 Task: Add an event with the title Casual Staff Training: Time Management, date '2023/11/24', time 8:00 AM to 10:00 AM, logged in from the account softage.10@softage.netand send the event invitation to softage.8@softage.net and softage.1@softage.net. Set a reminder for the event At time of event
Action: Mouse moved to (96, 121)
Screenshot: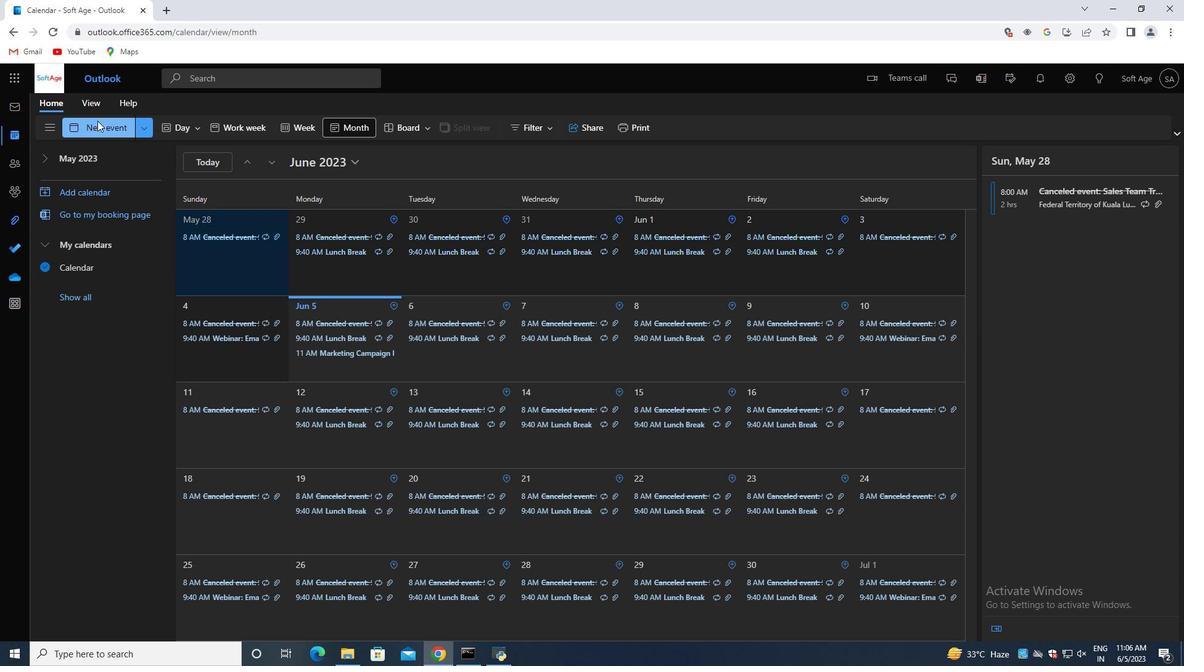 
Action: Mouse pressed left at (96, 121)
Screenshot: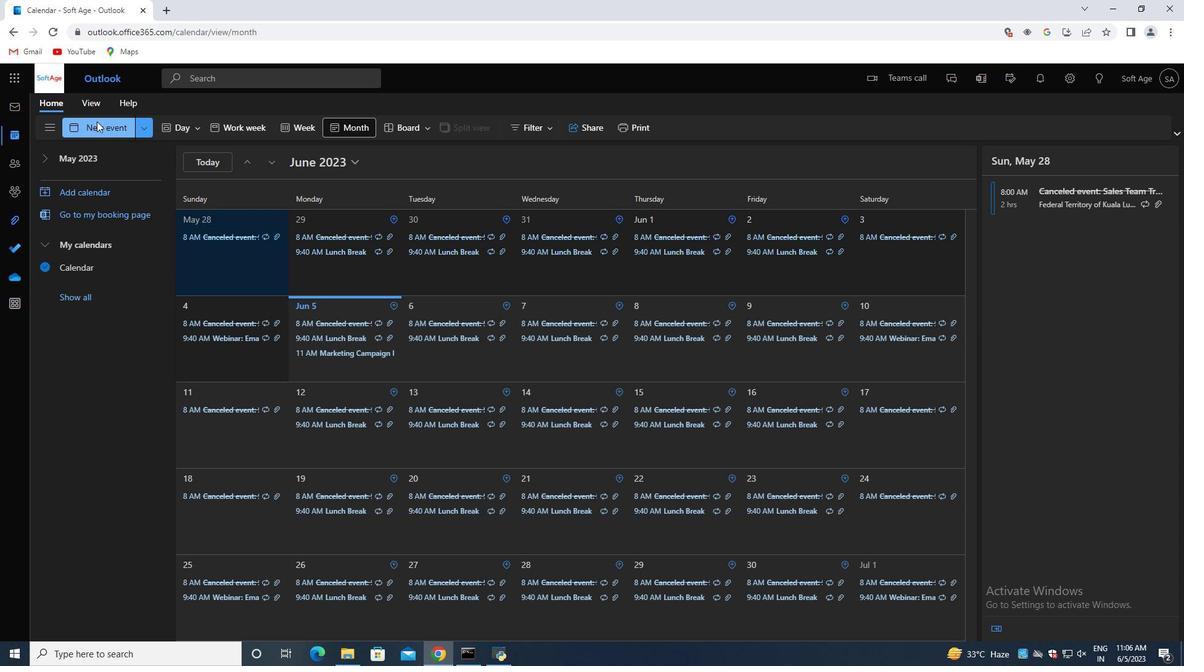
Action: Mouse moved to (344, 204)
Screenshot: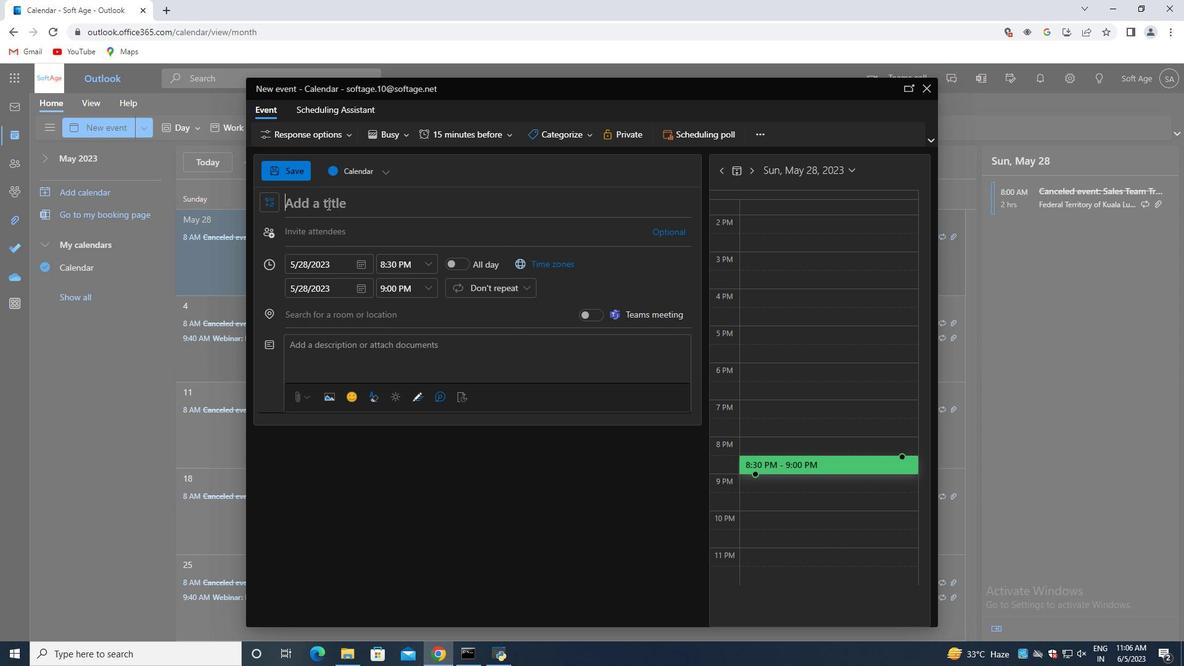 
Action: Mouse pressed left at (344, 204)
Screenshot: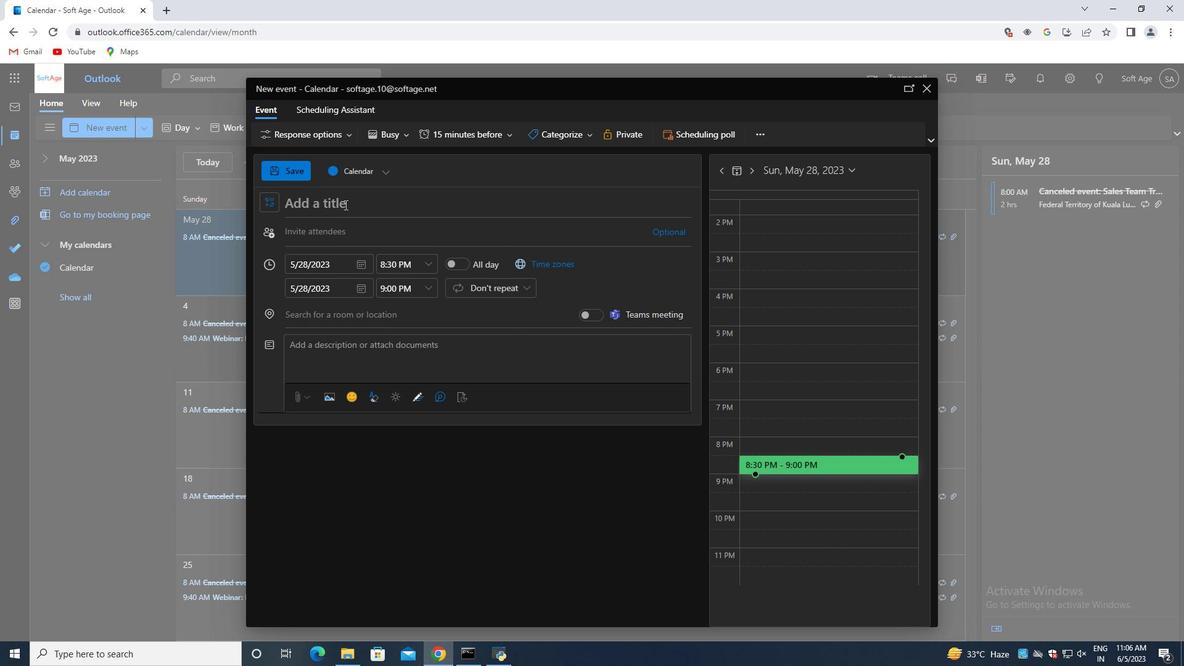 
Action: Key pressed <Key.shift>Cau<Key.backspace>sual<Key.space>staff<Key.space><Key.shift>Training<Key.shift_r>:<Key.space><Key.shift>Time<Key.space><Key.shift>Management
Screenshot: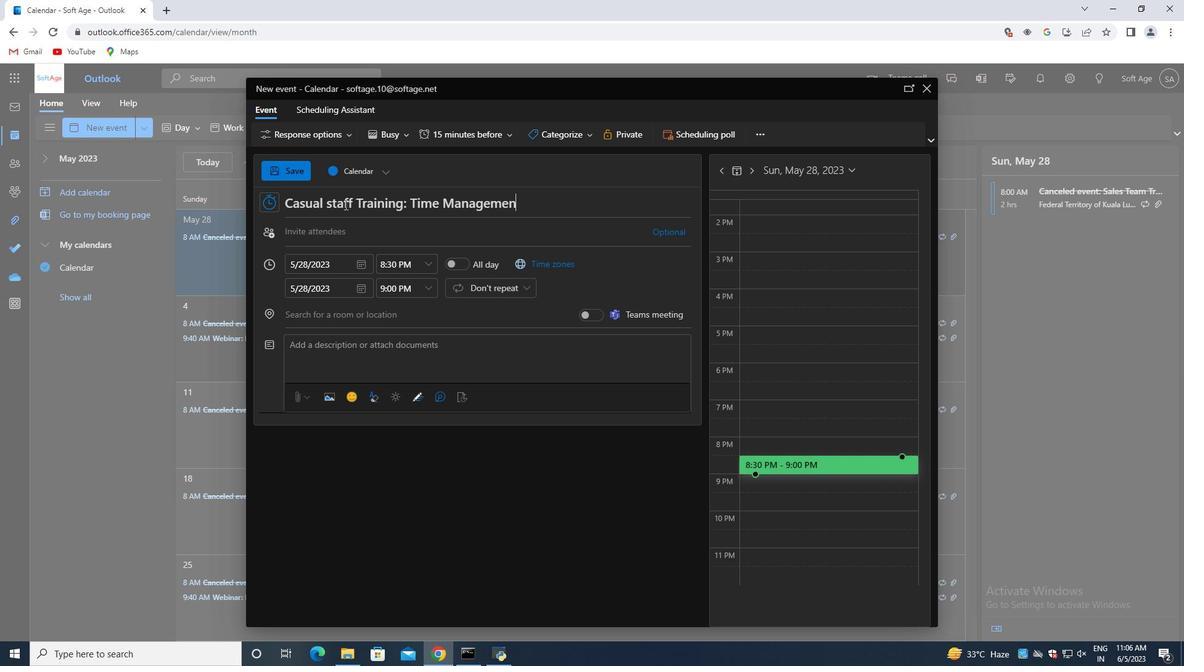 
Action: Mouse moved to (360, 263)
Screenshot: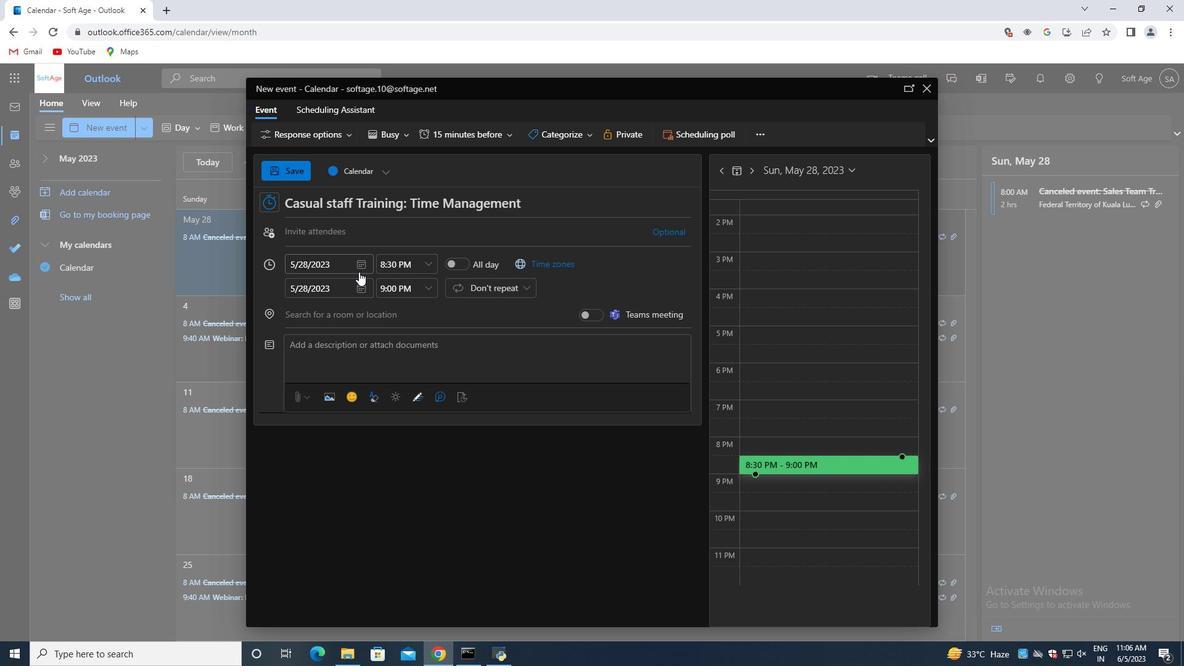 
Action: Mouse pressed left at (360, 263)
Screenshot: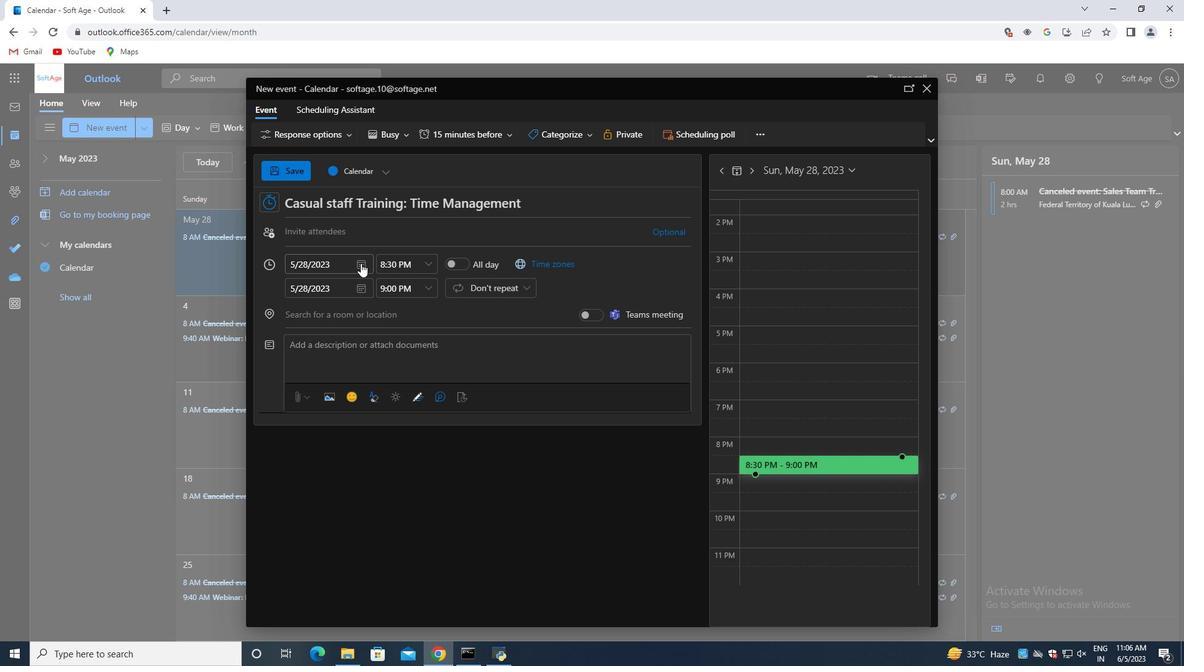
Action: Mouse moved to (407, 284)
Screenshot: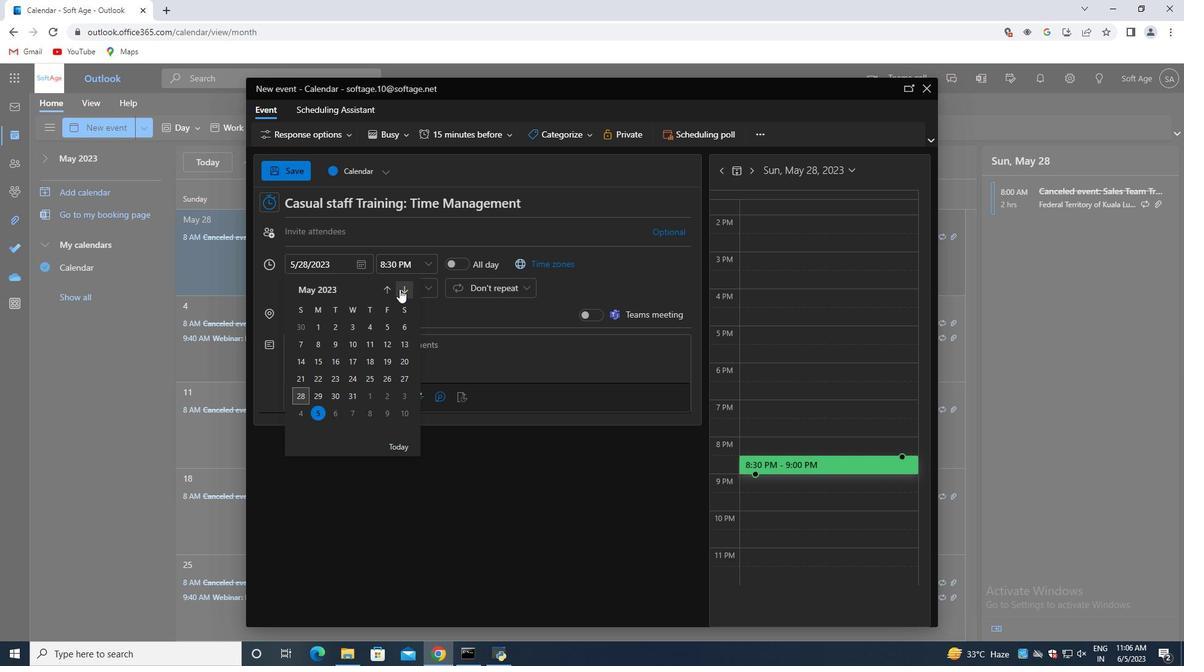 
Action: Mouse pressed left at (407, 284)
Screenshot: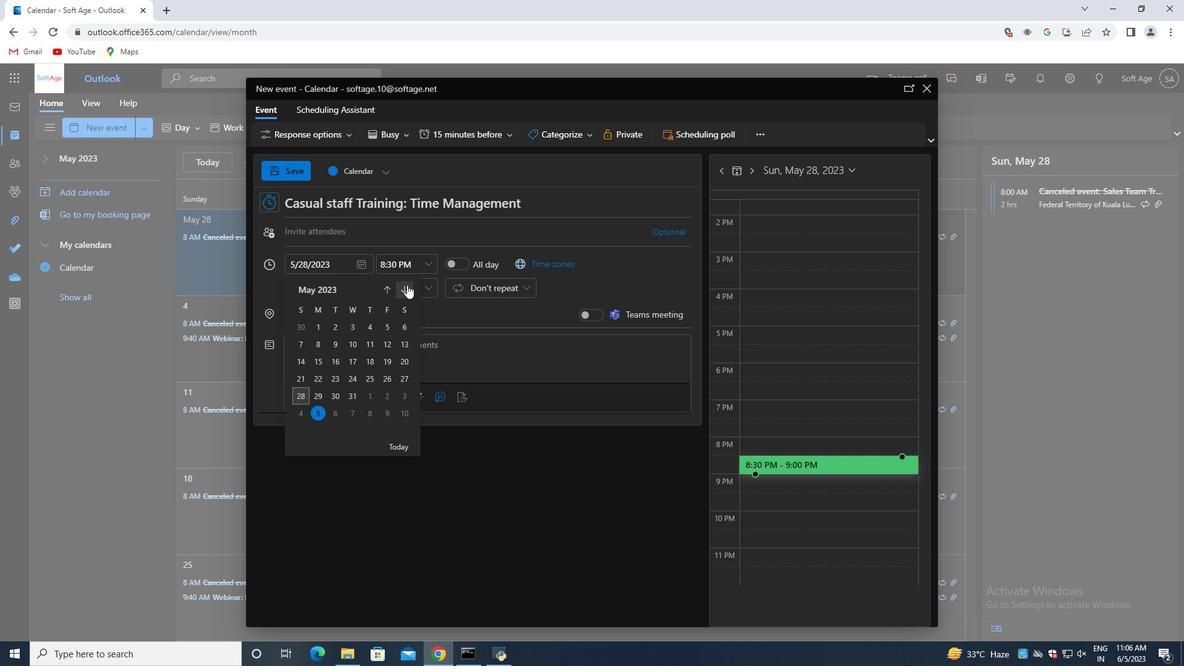 
Action: Mouse pressed left at (407, 284)
Screenshot: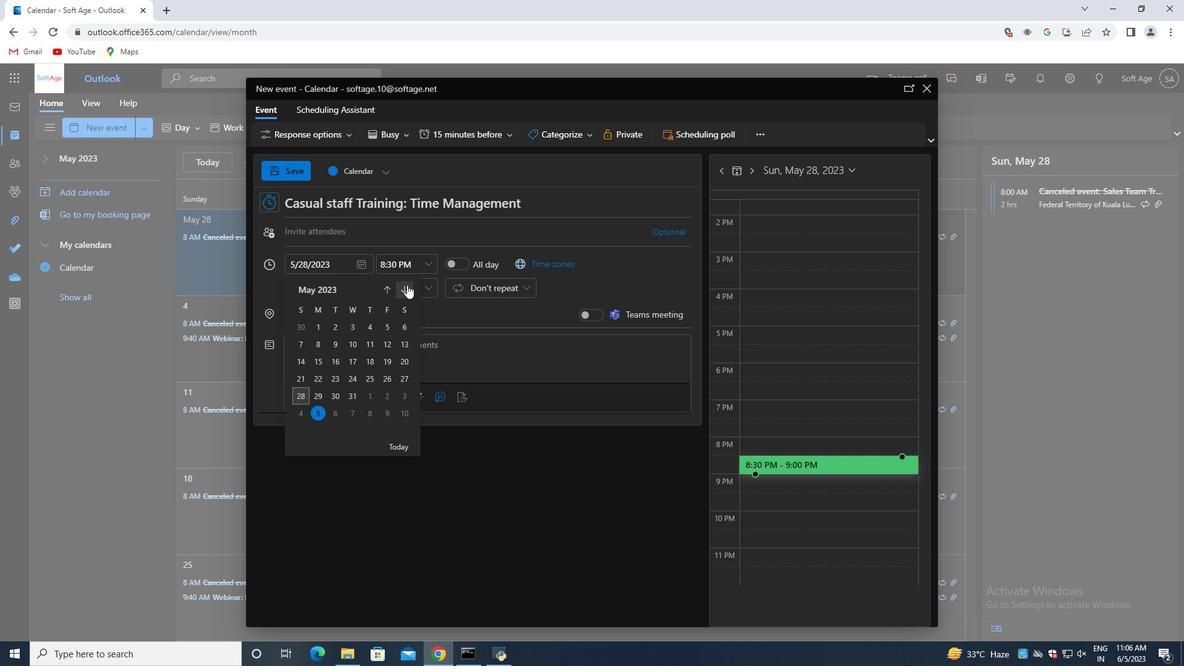 
Action: Mouse pressed left at (407, 284)
Screenshot: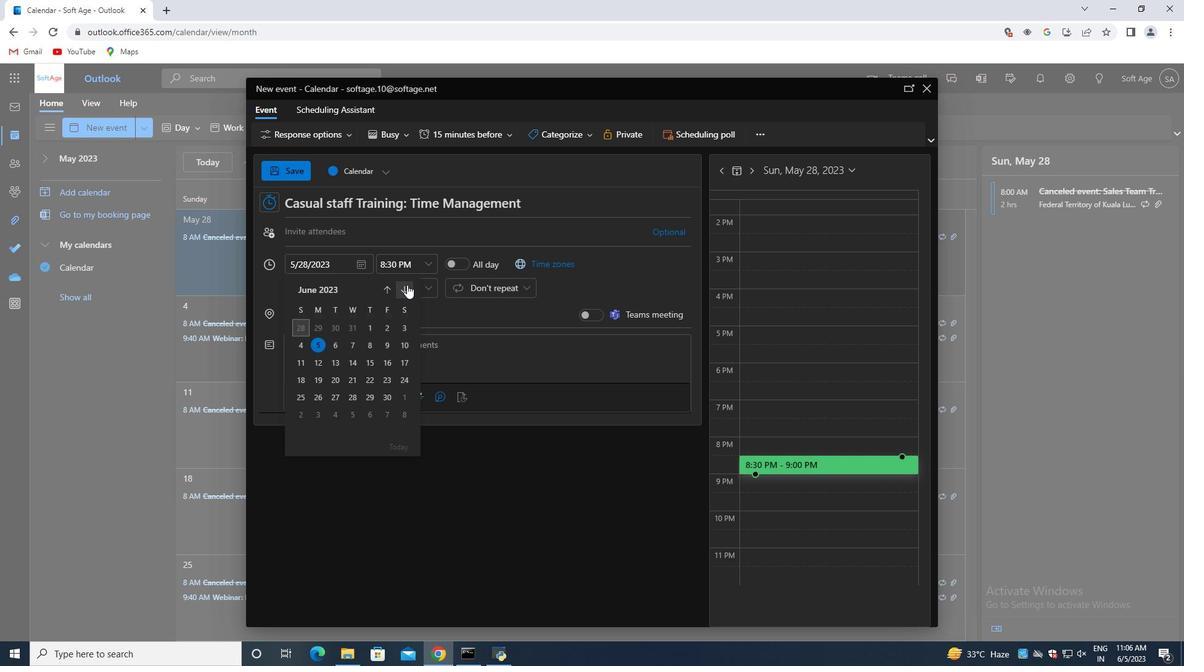 
Action: Mouse pressed left at (407, 284)
Screenshot: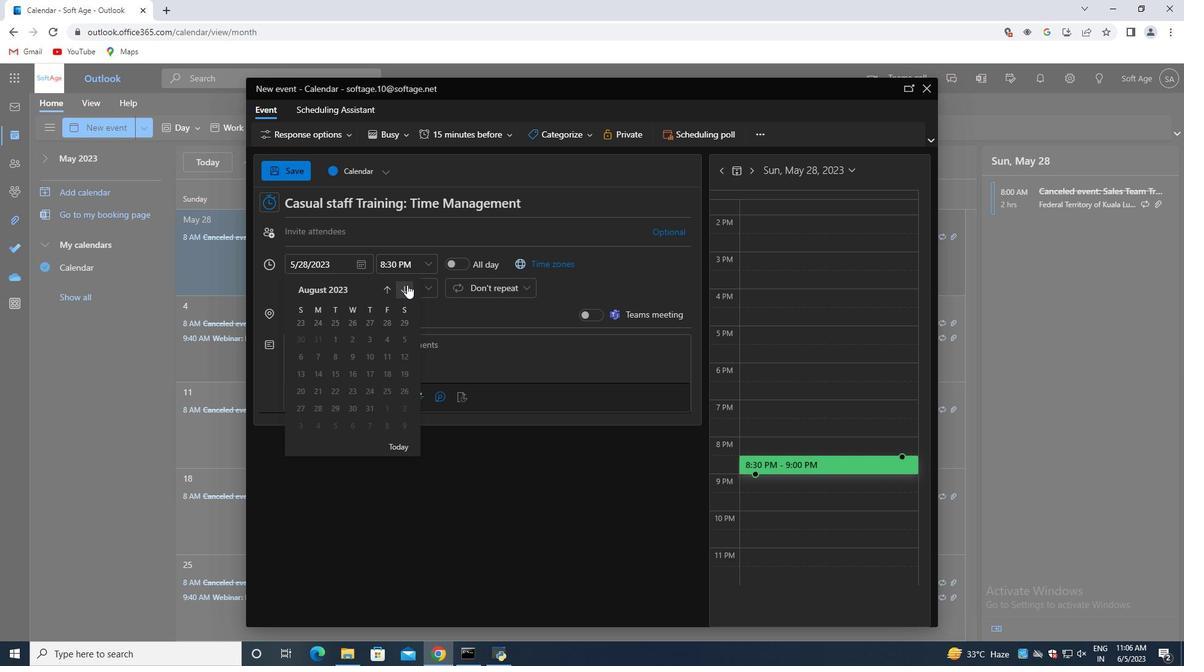 
Action: Mouse pressed left at (407, 284)
Screenshot: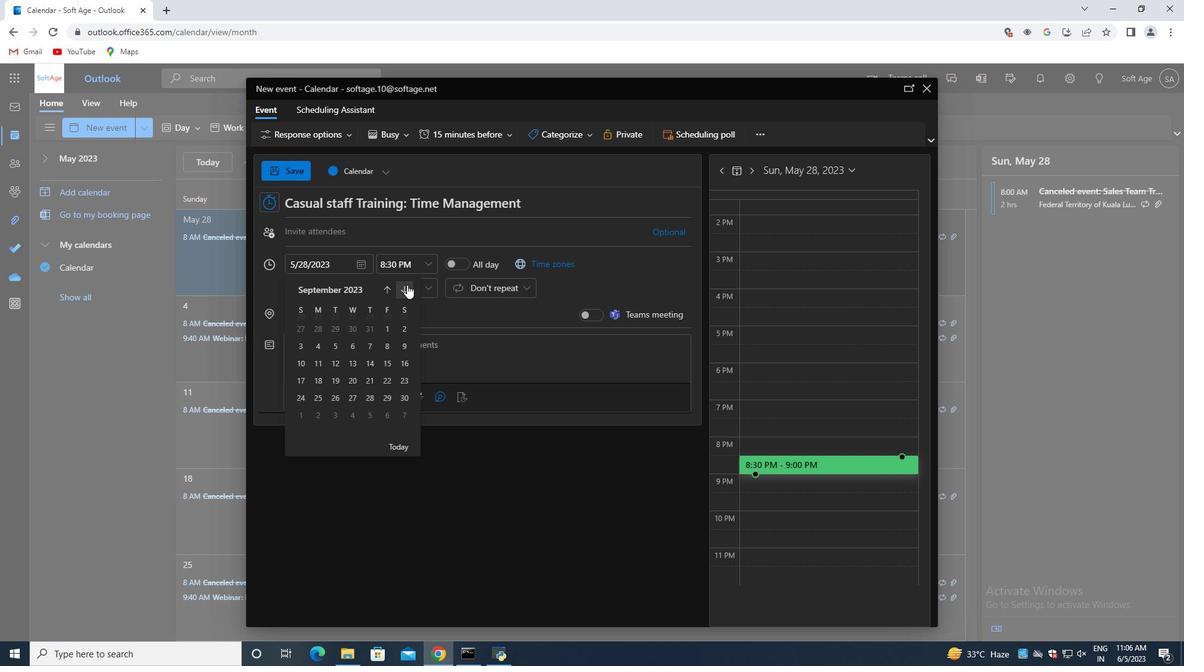 
Action: Mouse pressed left at (407, 284)
Screenshot: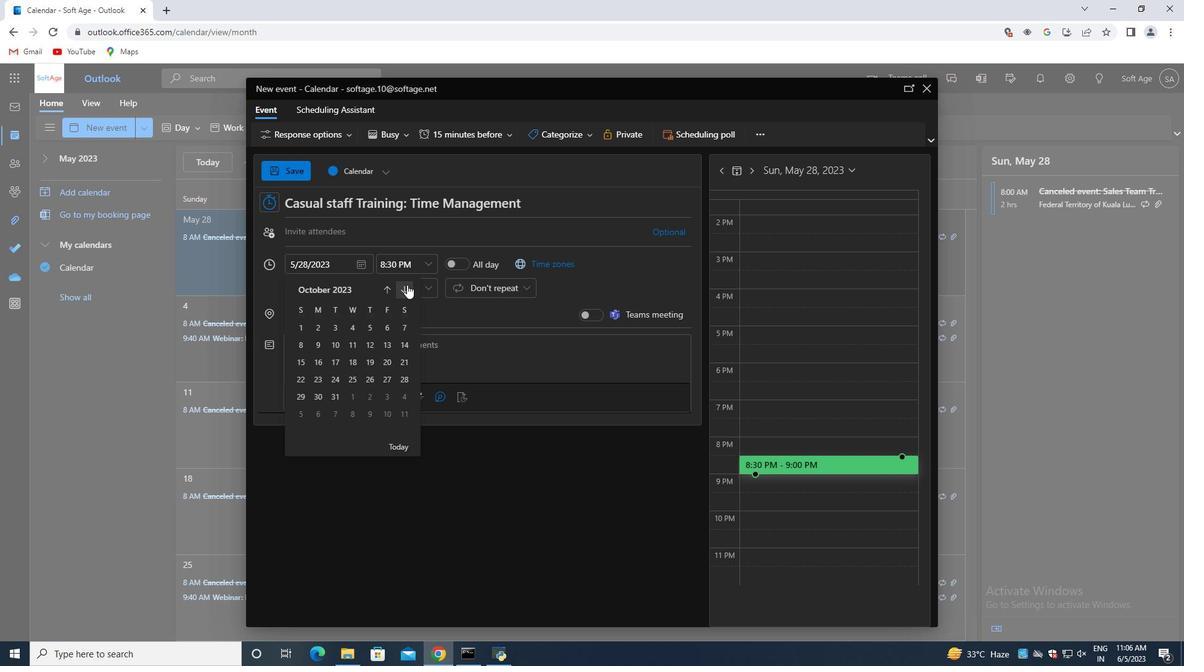 
Action: Mouse moved to (387, 376)
Screenshot: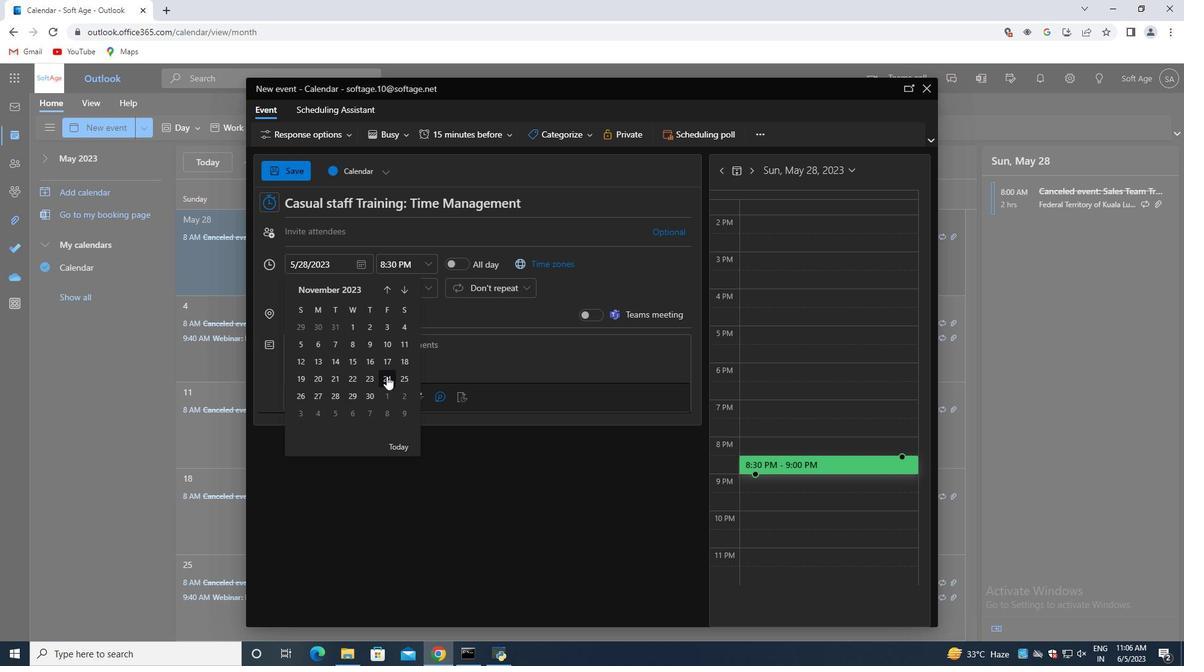 
Action: Mouse pressed left at (387, 376)
Screenshot: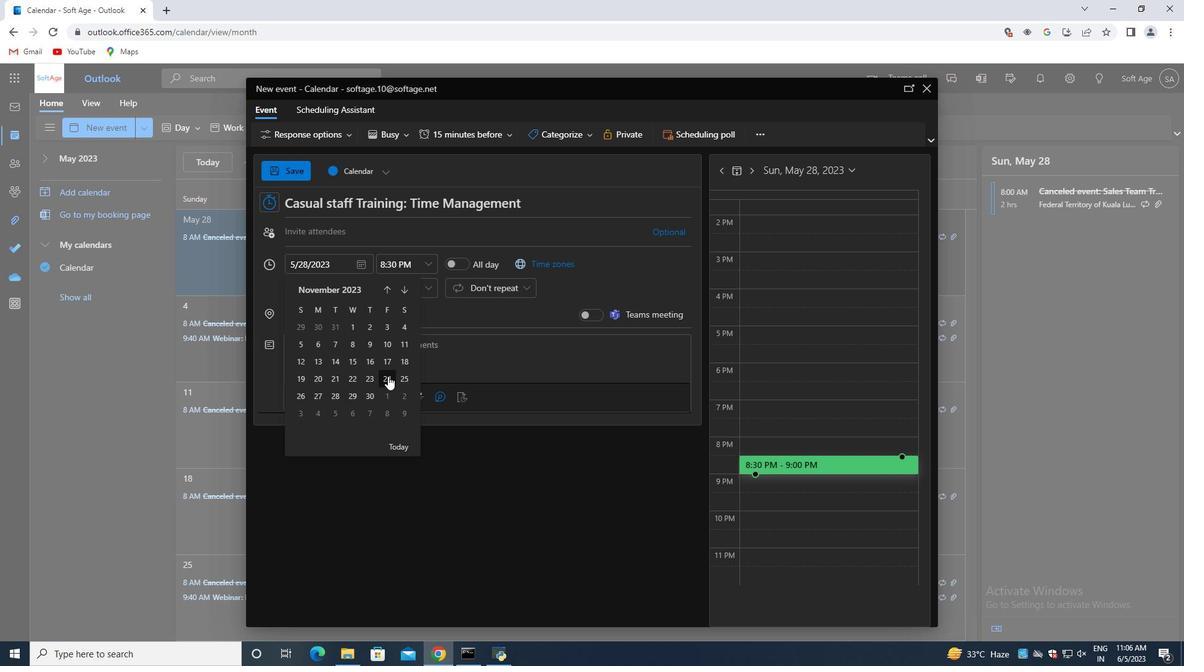 
Action: Mouse moved to (424, 262)
Screenshot: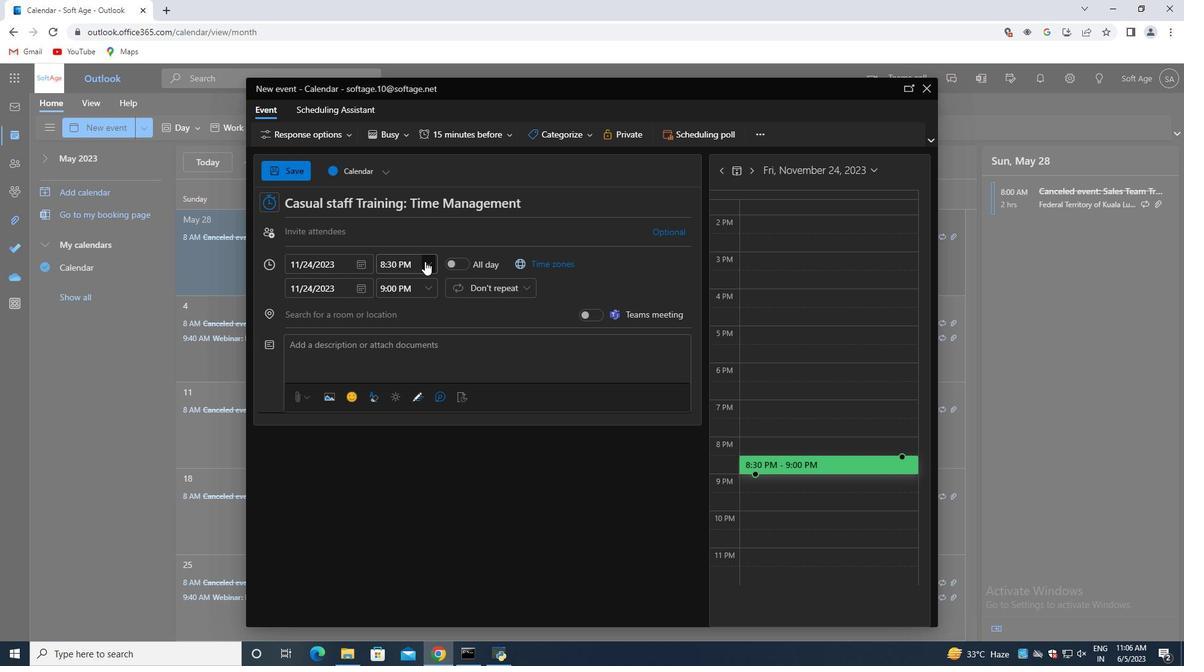 
Action: Mouse pressed left at (424, 262)
Screenshot: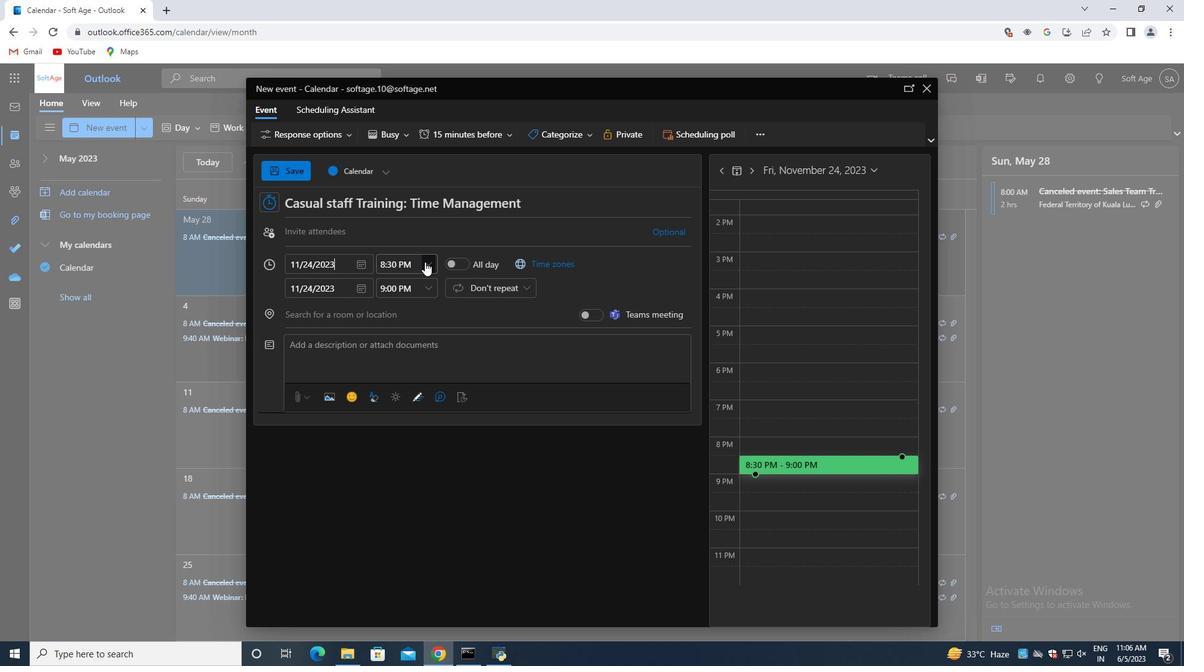
Action: Mouse moved to (394, 314)
Screenshot: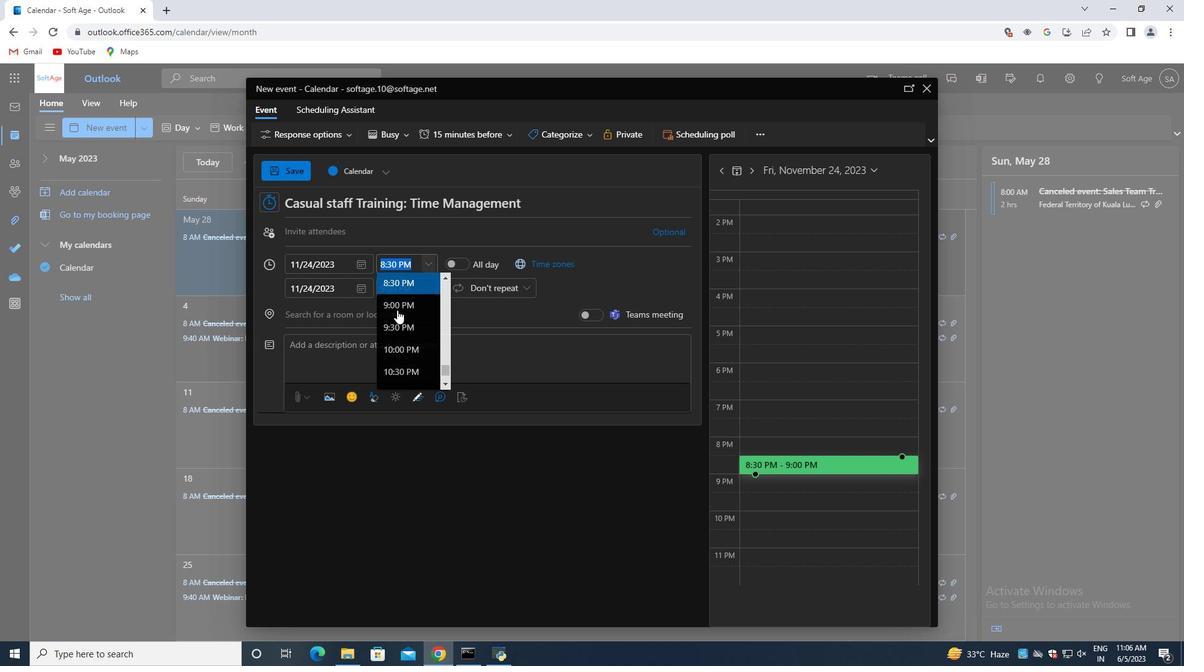
Action: Mouse scrolled (394, 315) with delta (0, 0)
Screenshot: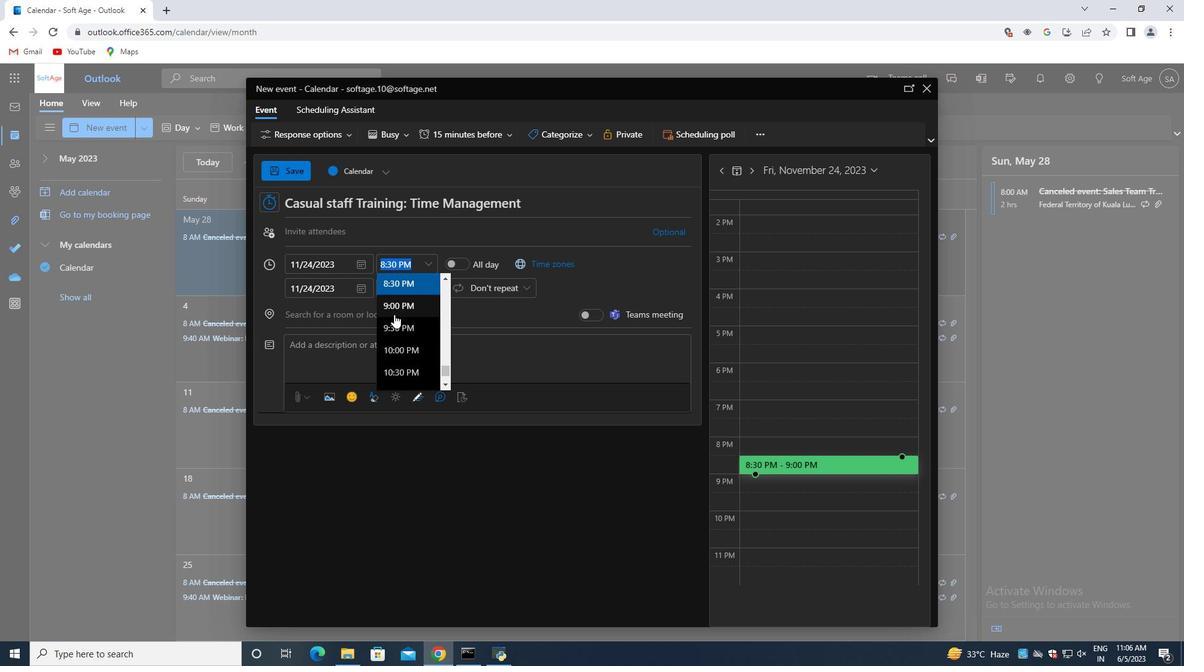
Action: Mouse scrolled (394, 315) with delta (0, 0)
Screenshot: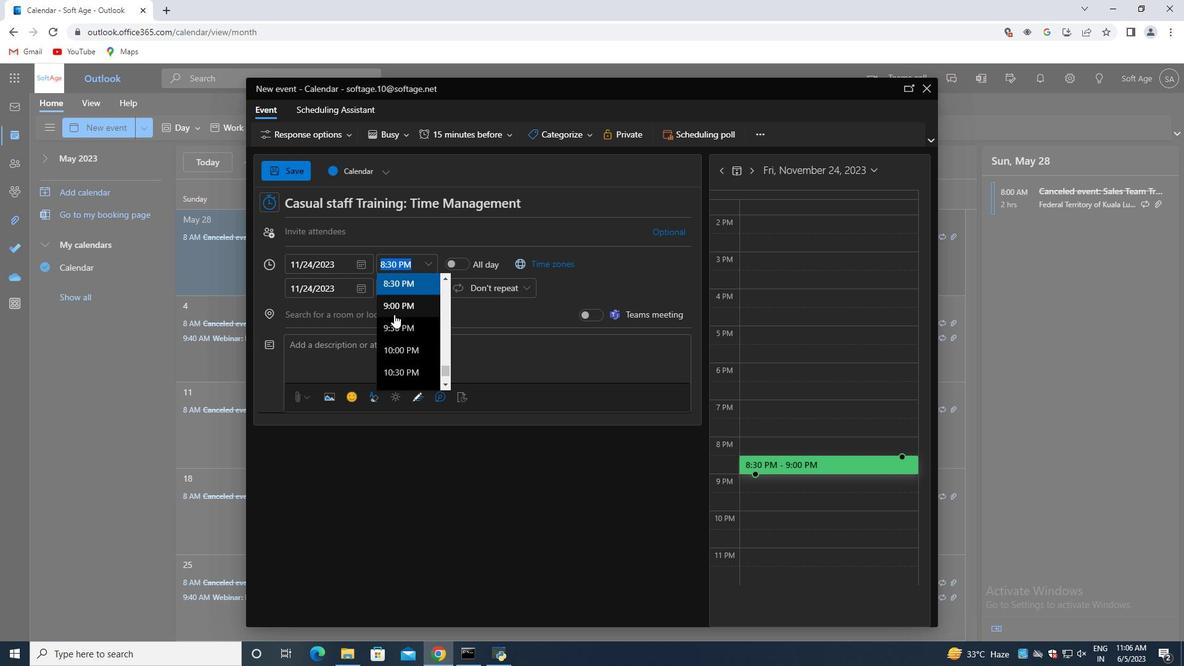 
Action: Mouse scrolled (394, 315) with delta (0, 0)
Screenshot: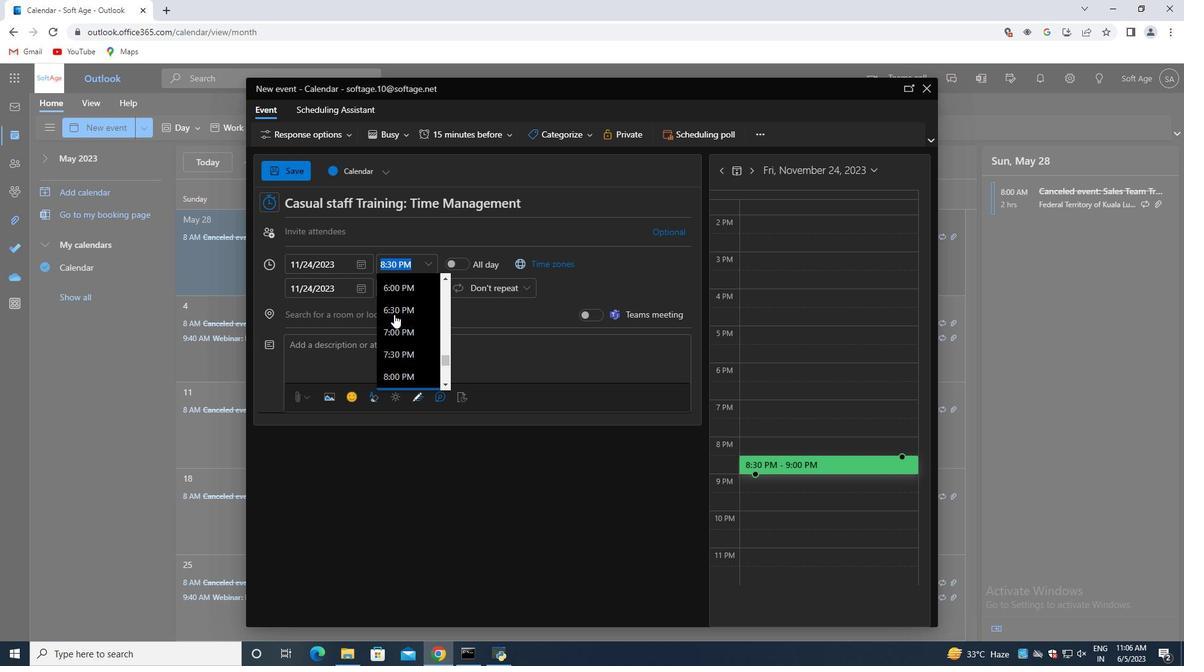 
Action: Mouse scrolled (394, 315) with delta (0, 0)
Screenshot: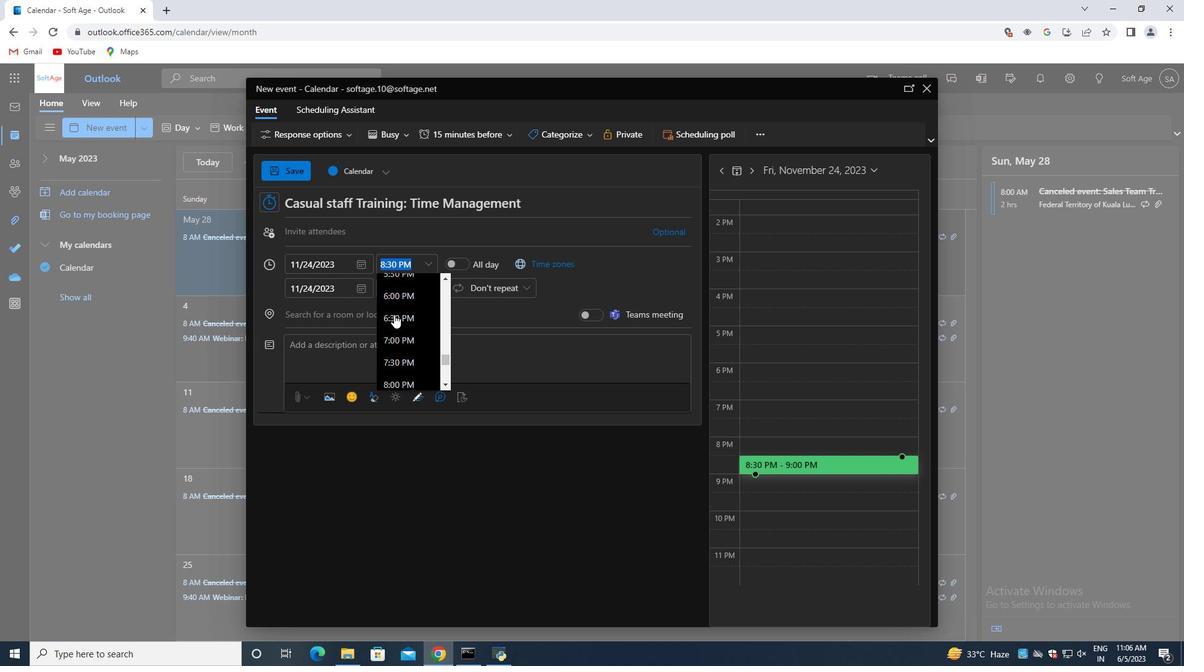 
Action: Mouse scrolled (394, 315) with delta (0, 0)
Screenshot: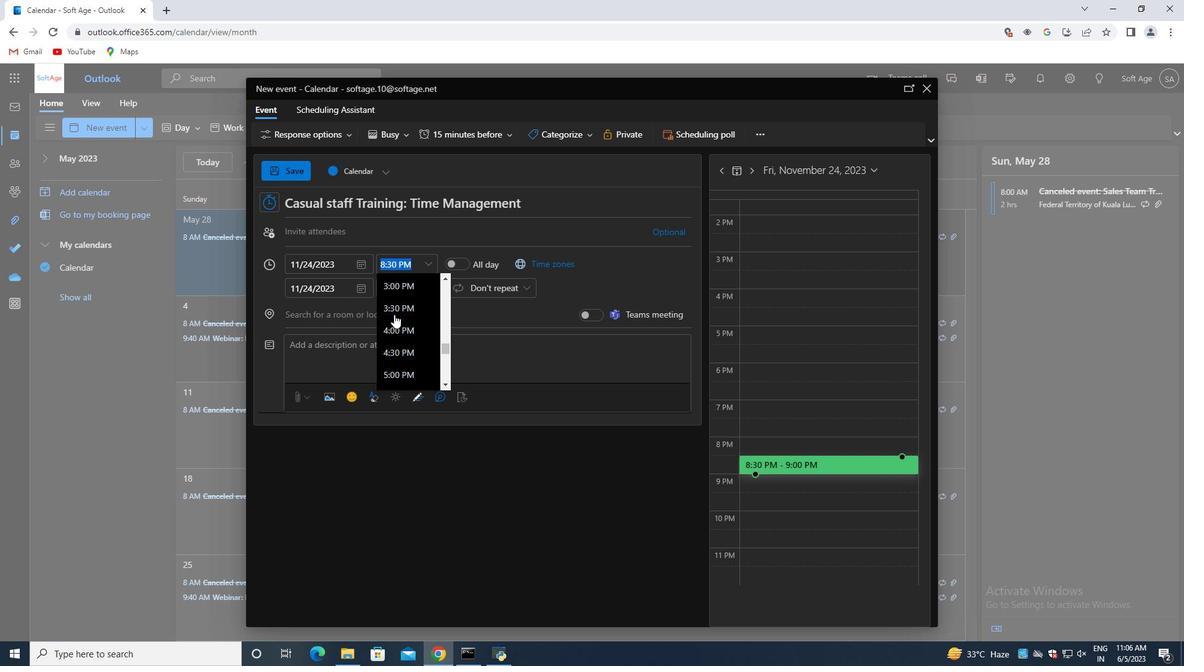 
Action: Mouse scrolled (394, 315) with delta (0, 0)
Screenshot: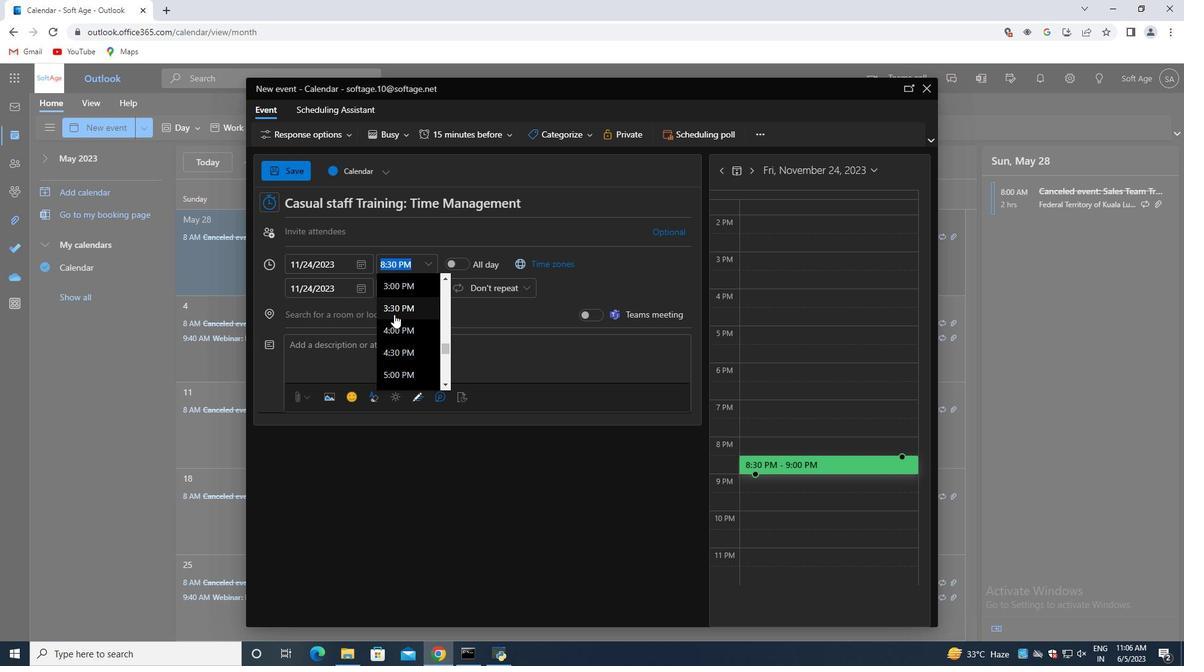 
Action: Mouse scrolled (394, 315) with delta (0, 0)
Screenshot: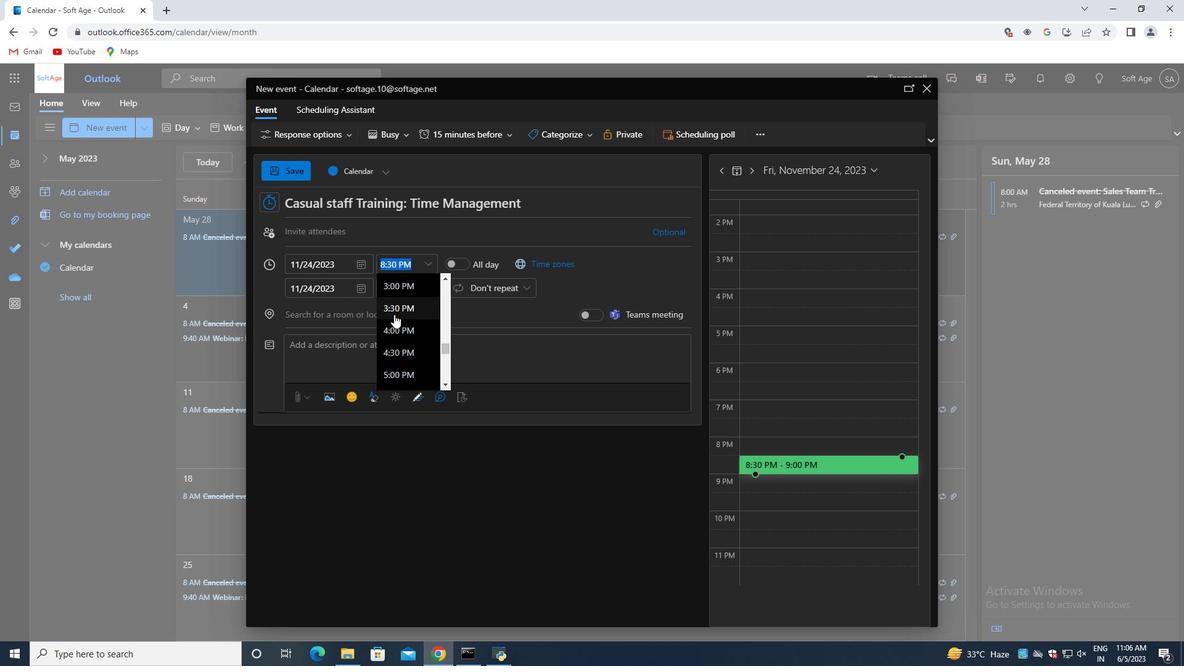 
Action: Mouse scrolled (394, 315) with delta (0, 0)
Screenshot: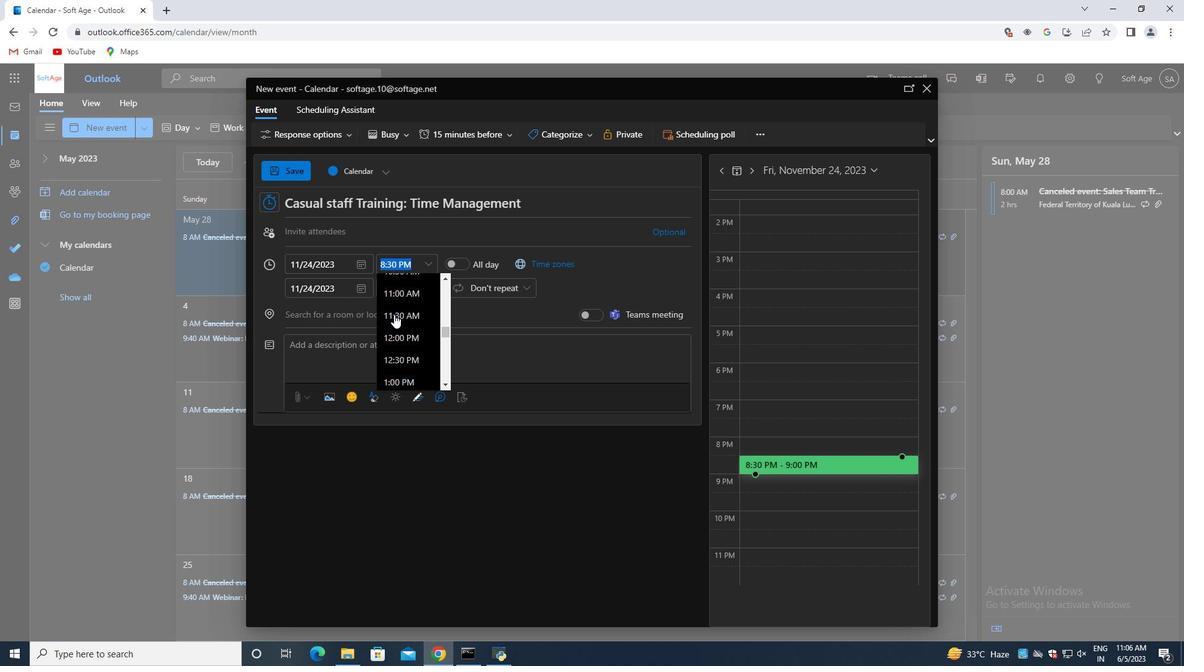 
Action: Mouse scrolled (394, 315) with delta (0, 0)
Screenshot: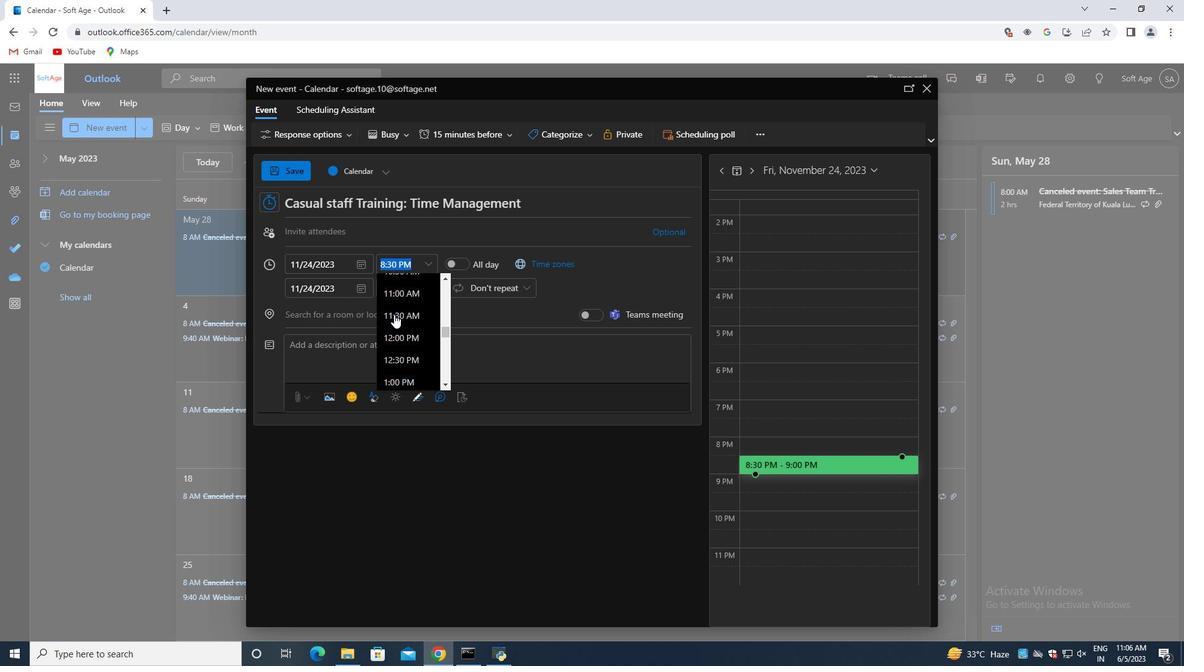 
Action: Mouse scrolled (394, 315) with delta (0, 0)
Screenshot: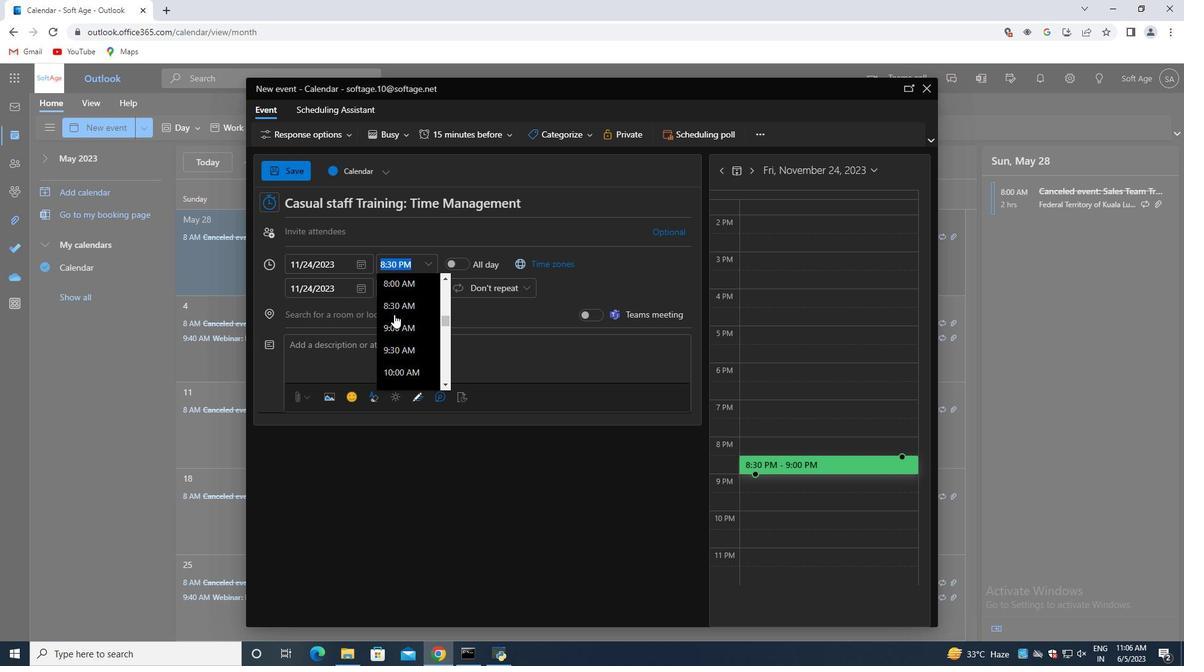 
Action: Mouse moved to (386, 347)
Screenshot: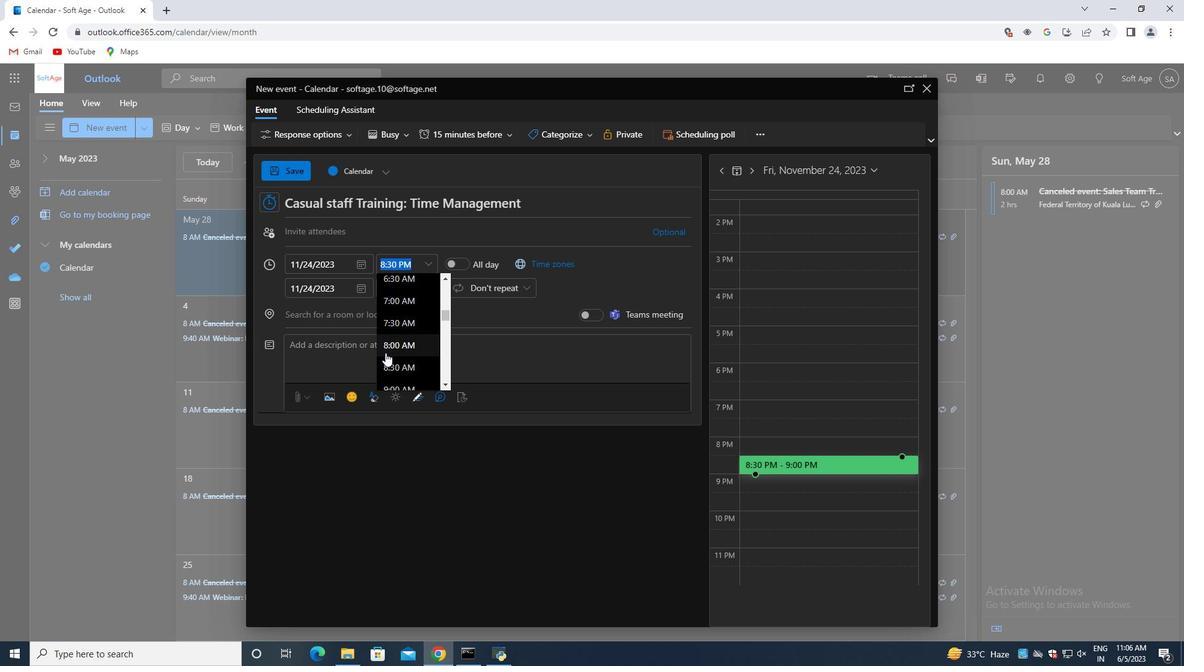 
Action: Mouse pressed left at (386, 347)
Screenshot: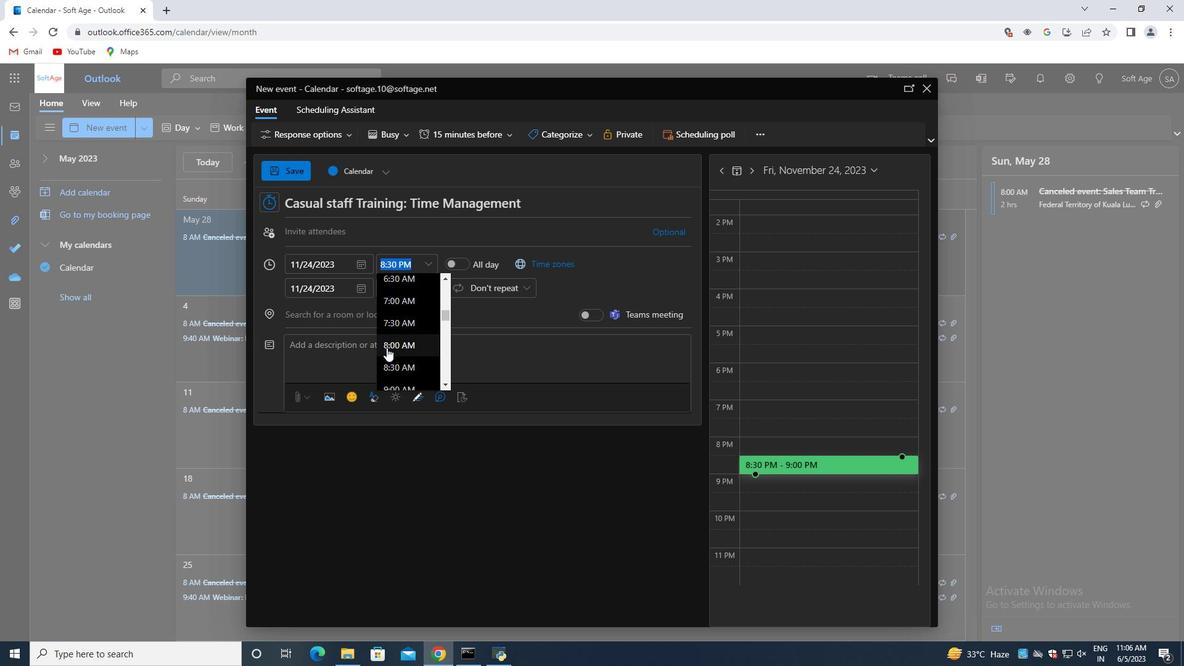 
Action: Mouse moved to (428, 286)
Screenshot: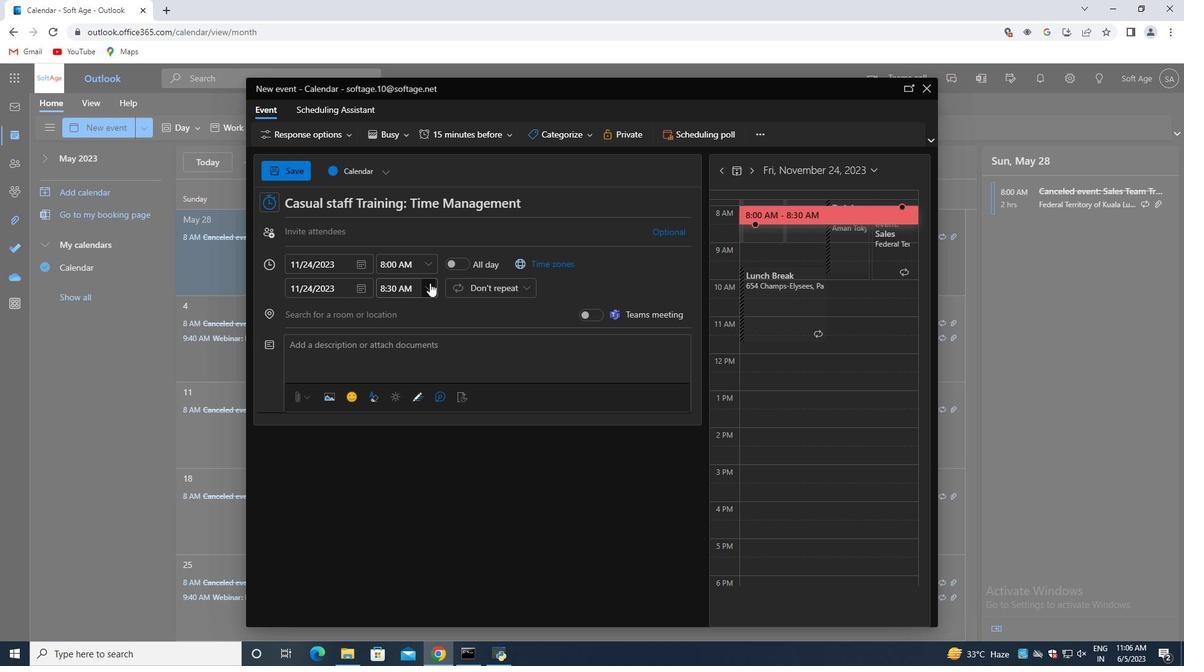 
Action: Mouse pressed left at (428, 286)
Screenshot: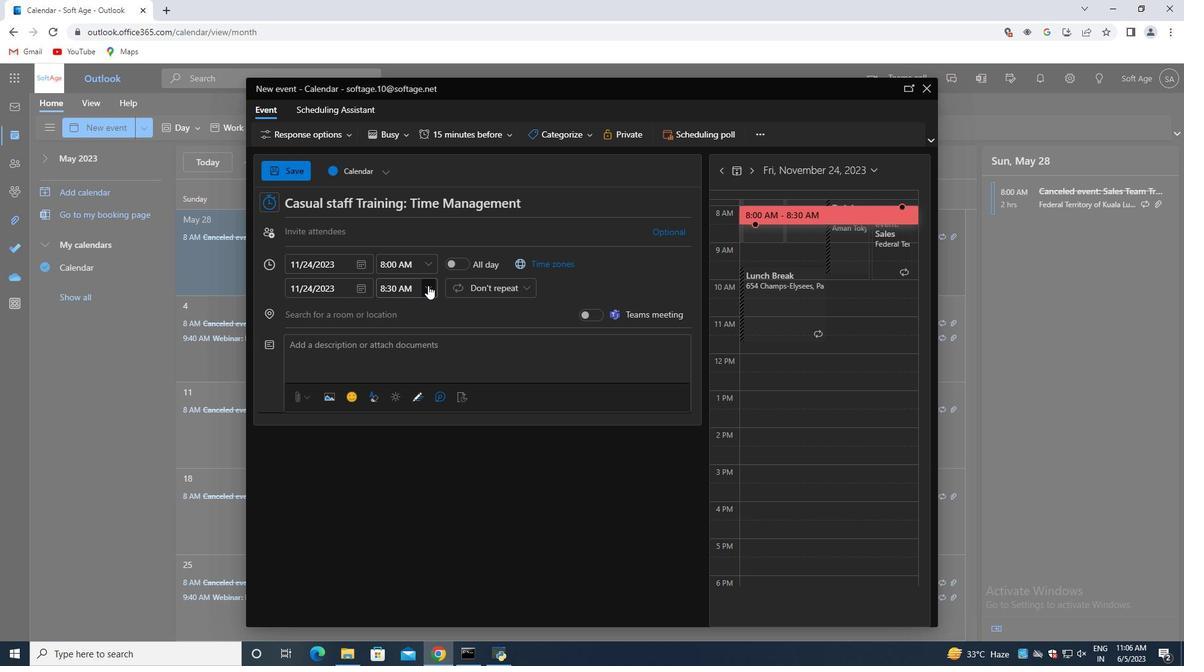 
Action: Mouse moved to (413, 375)
Screenshot: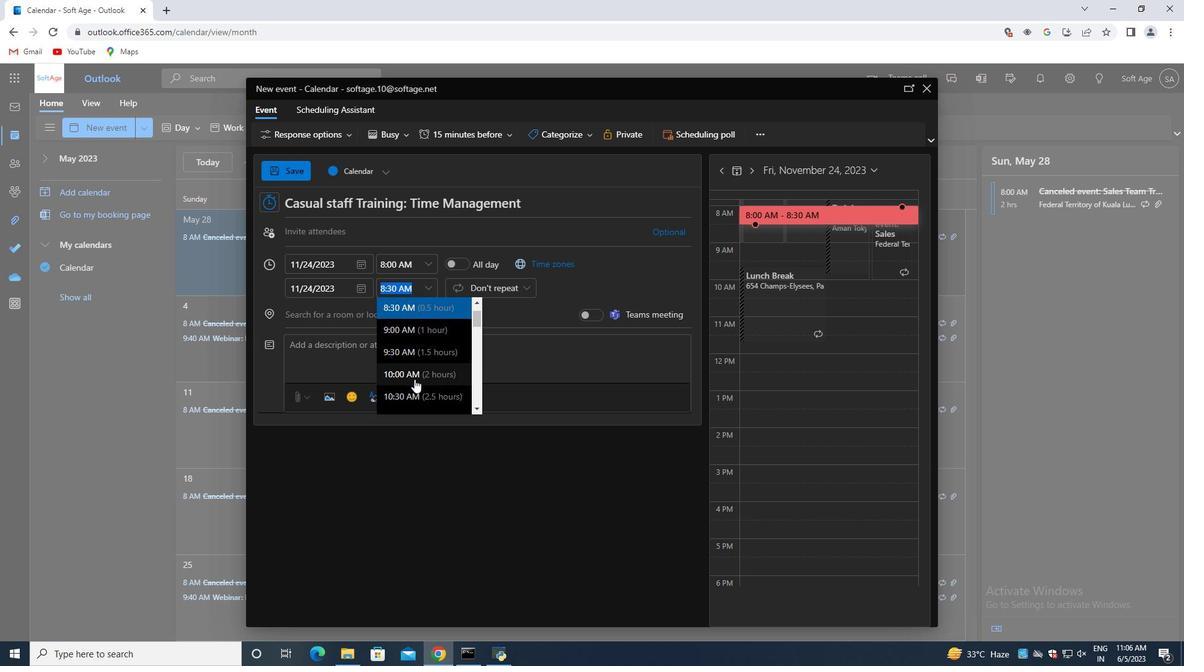 
Action: Mouse pressed left at (413, 375)
Screenshot: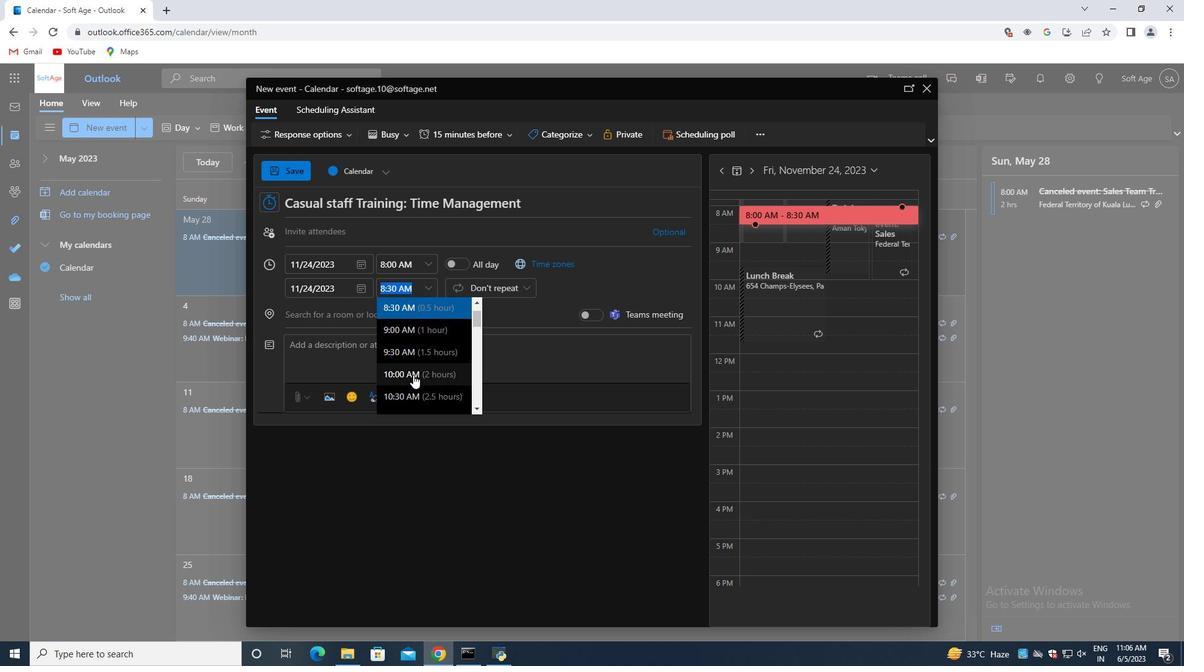 
Action: Mouse moved to (336, 232)
Screenshot: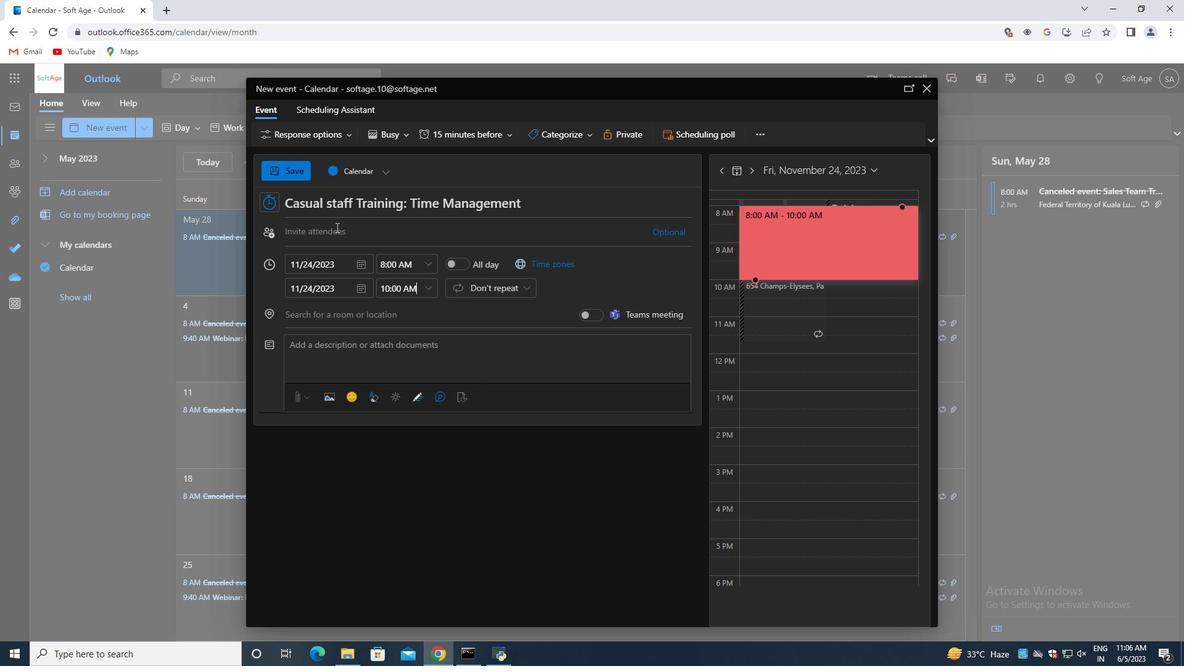 
Action: Mouse pressed left at (336, 232)
Screenshot: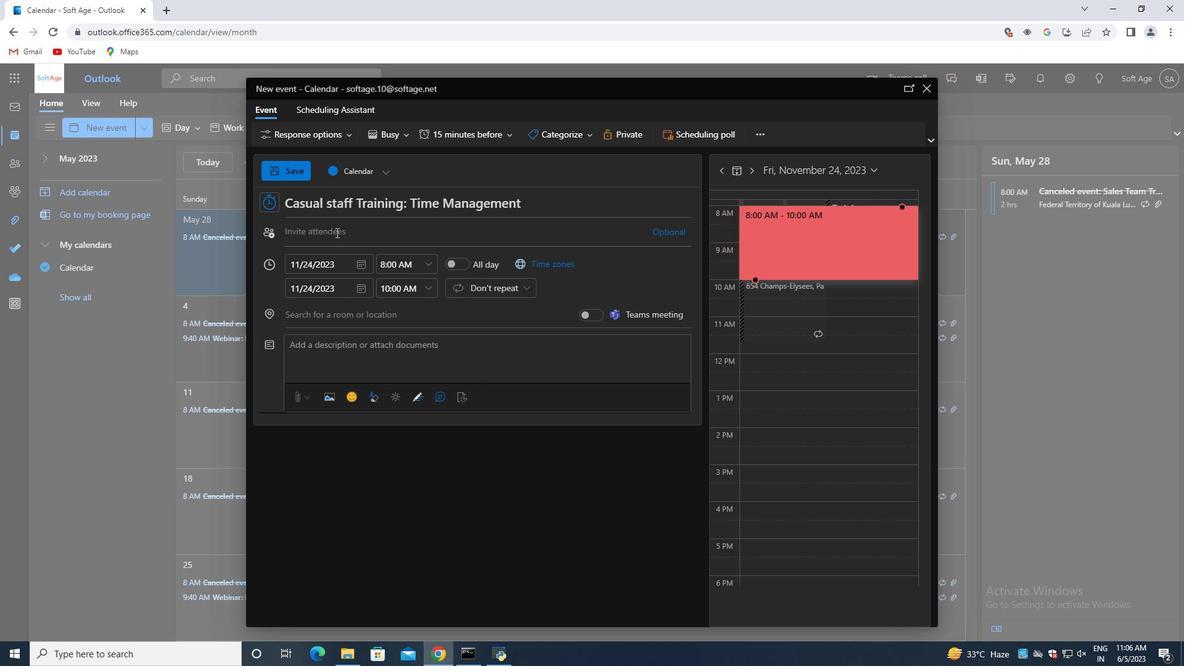 
Action: Mouse moved to (336, 232)
Screenshot: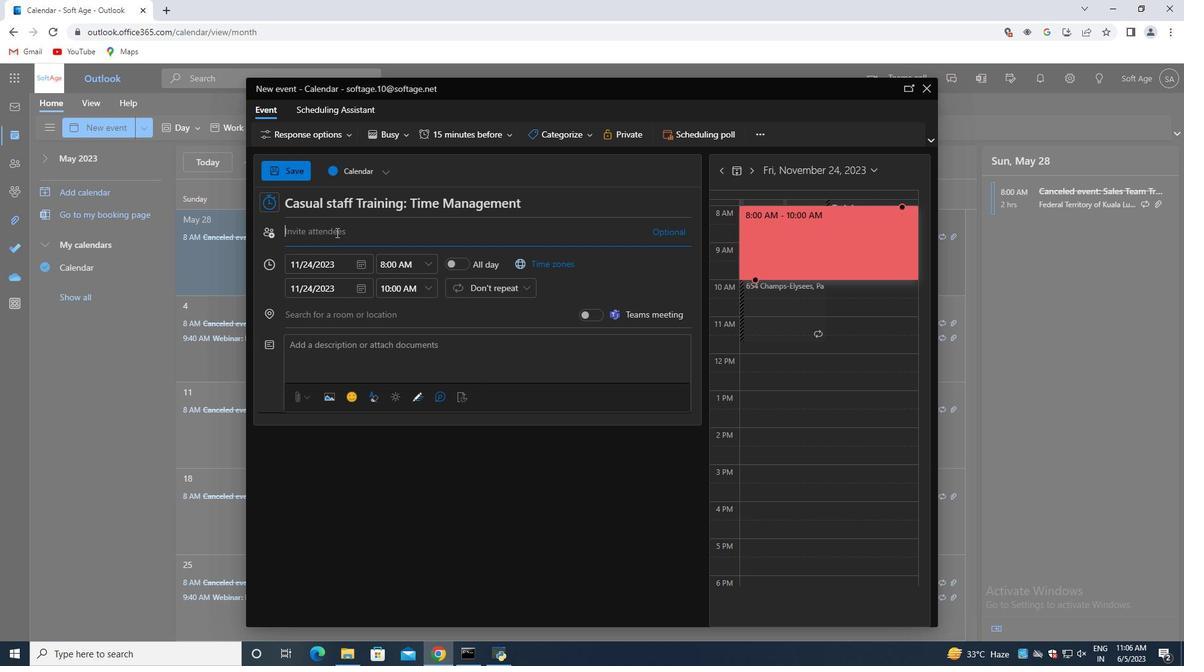 
Action: Key pressed softage.<Key.shift><Key.shift><Key.shift><Key.shift><Key.shift><Key.shift><Key.shift><Key.shift><Key.shift><Key.shift><Key.shift><Key.shift><Key.shift><Key.shift><Key.shift><Key.shift><Key.shift><Key.shift><Key.shift><Key.shift><Key.shift>*<Key.backspace>8<Key.shift>@softage.net<Key.enter>softage.1<Key.shift><Key.shift>@softage.net<Key.enter>
Screenshot: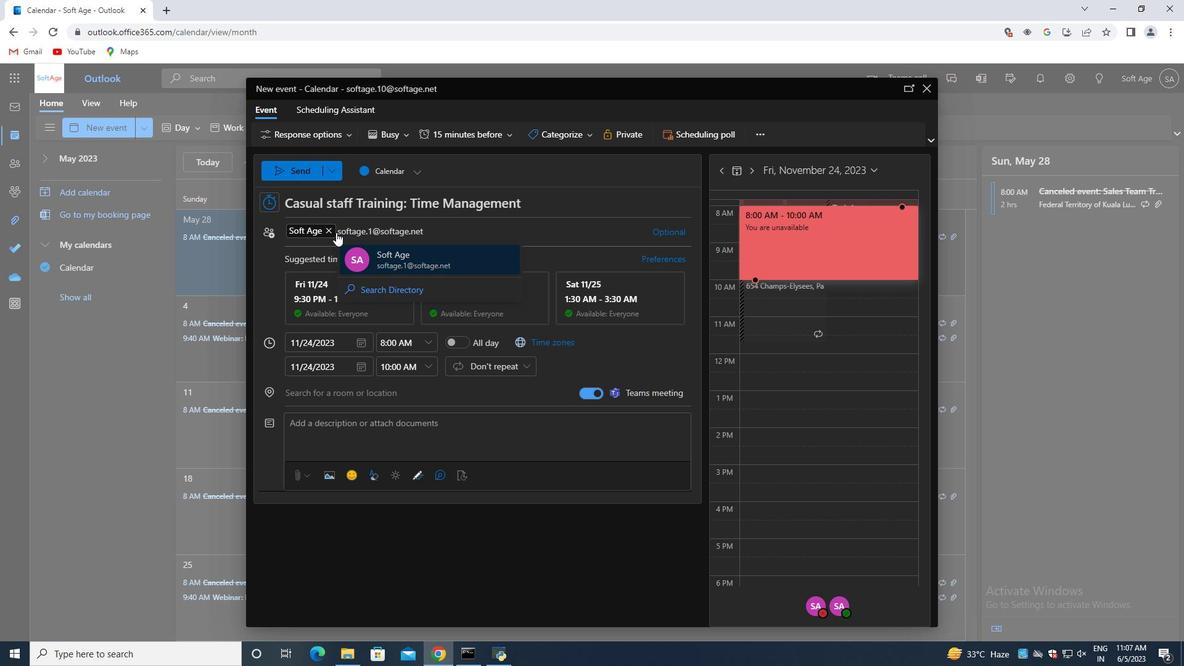 
Action: Mouse moved to (304, 171)
Screenshot: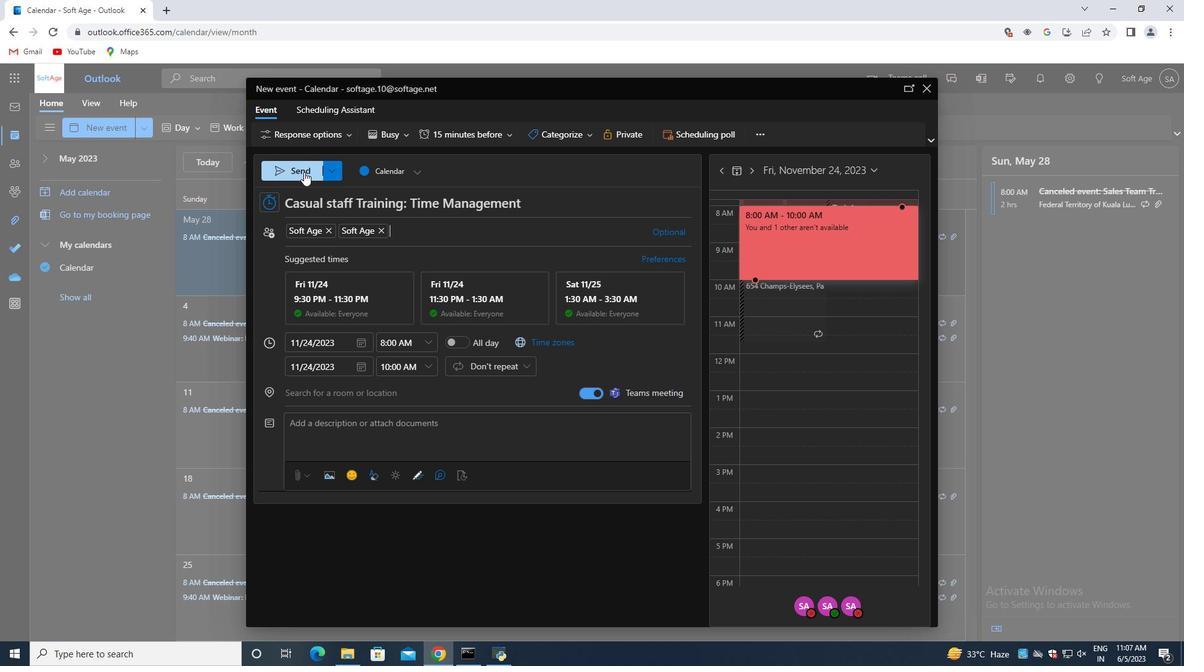 
Action: Mouse pressed left at (304, 171)
Screenshot: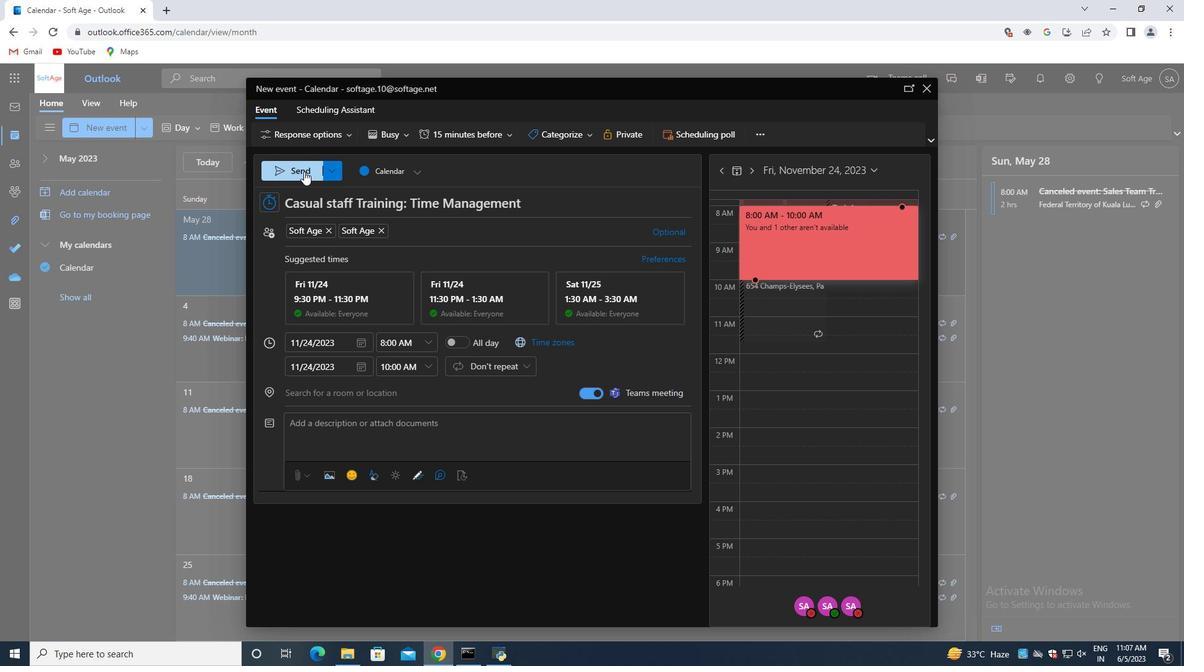 
